 Task: Add a dependency to the task Integrate a new third-party shipping system for an e-commerce website , the existing task  Create a new online booking system for a salon or spa in the project AgileMastery
Action: Mouse moved to (76, 275)
Screenshot: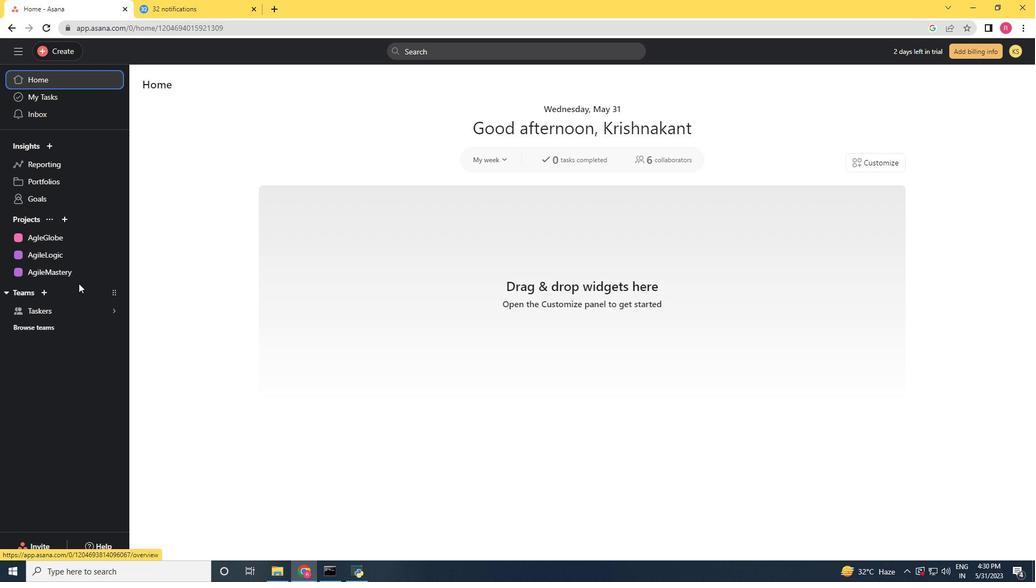 
Action: Mouse pressed left at (76, 275)
Screenshot: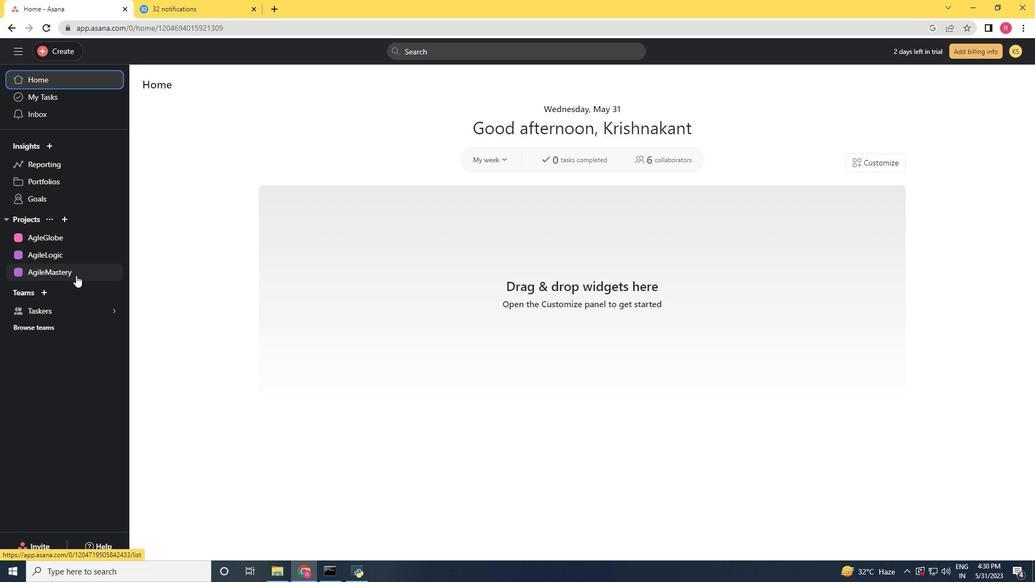 
Action: Mouse moved to (348, 384)
Screenshot: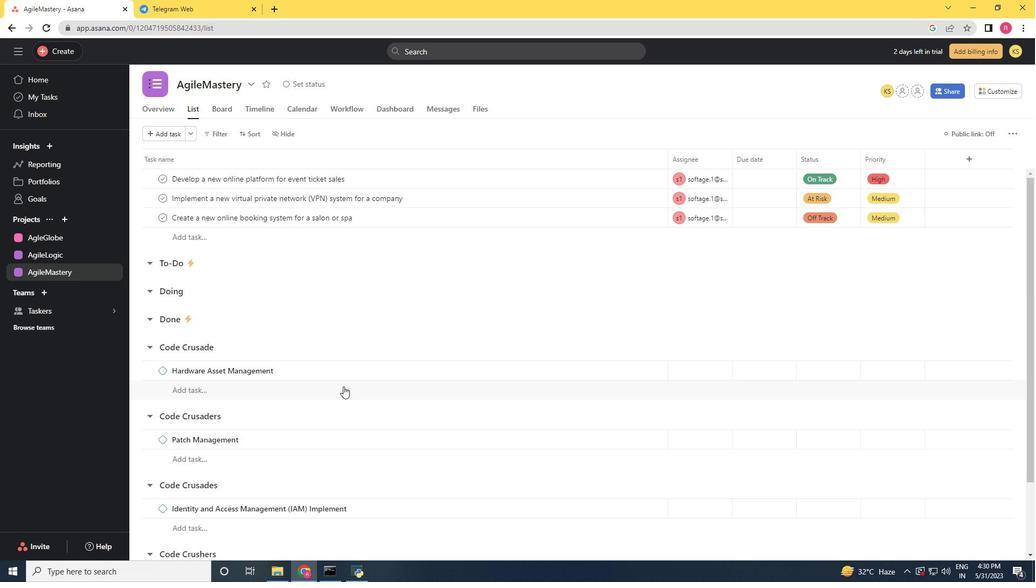 
Action: Mouse scrolled (348, 383) with delta (0, 0)
Screenshot: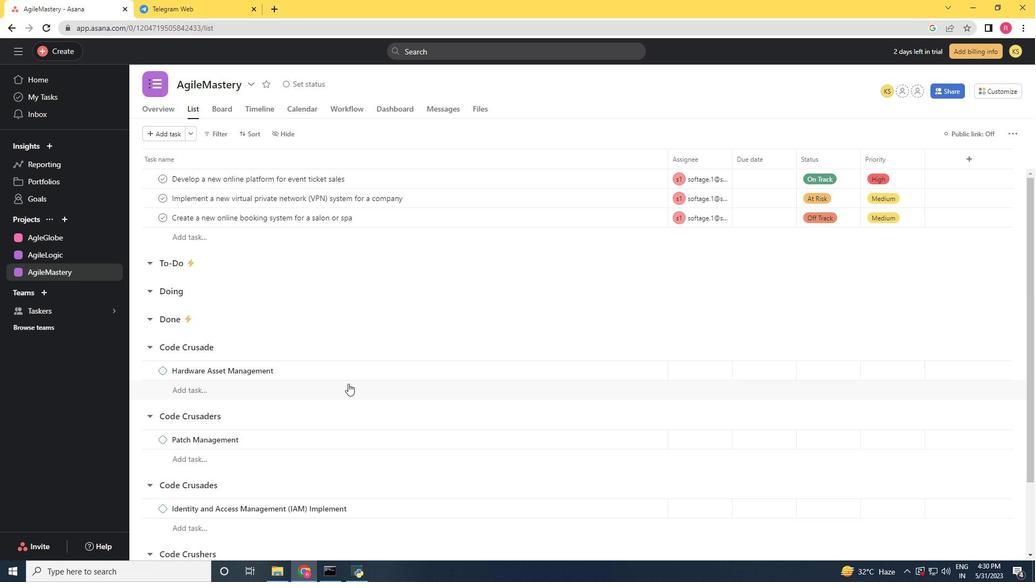 
Action: Mouse scrolled (348, 383) with delta (0, 0)
Screenshot: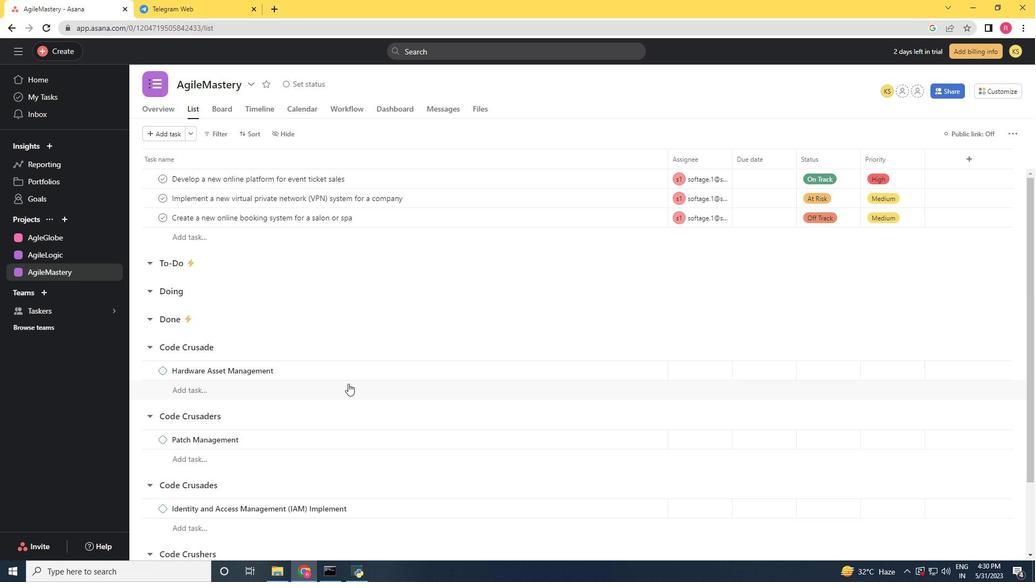 
Action: Mouse scrolled (348, 383) with delta (0, 0)
Screenshot: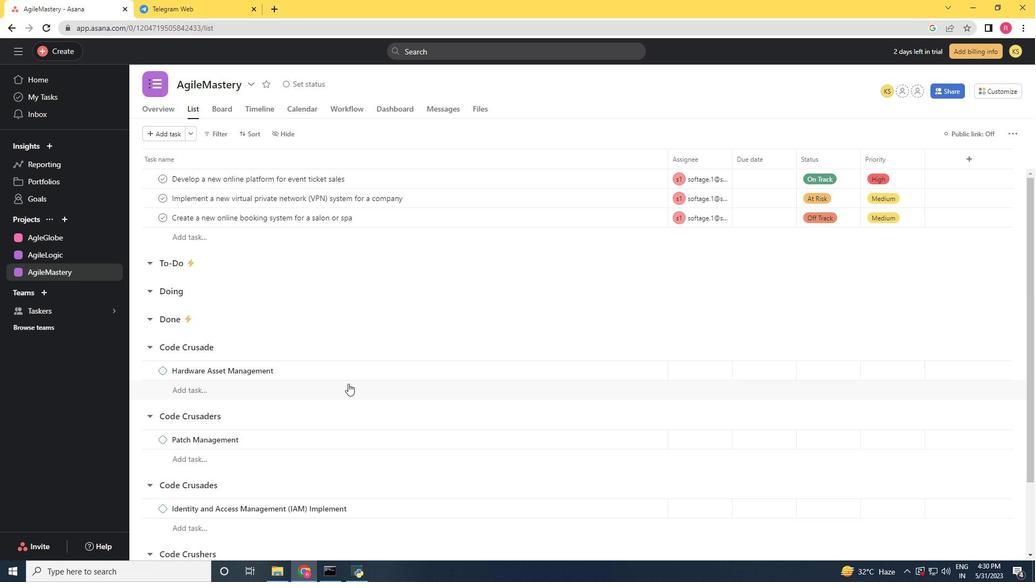 
Action: Mouse scrolled (348, 383) with delta (0, 0)
Screenshot: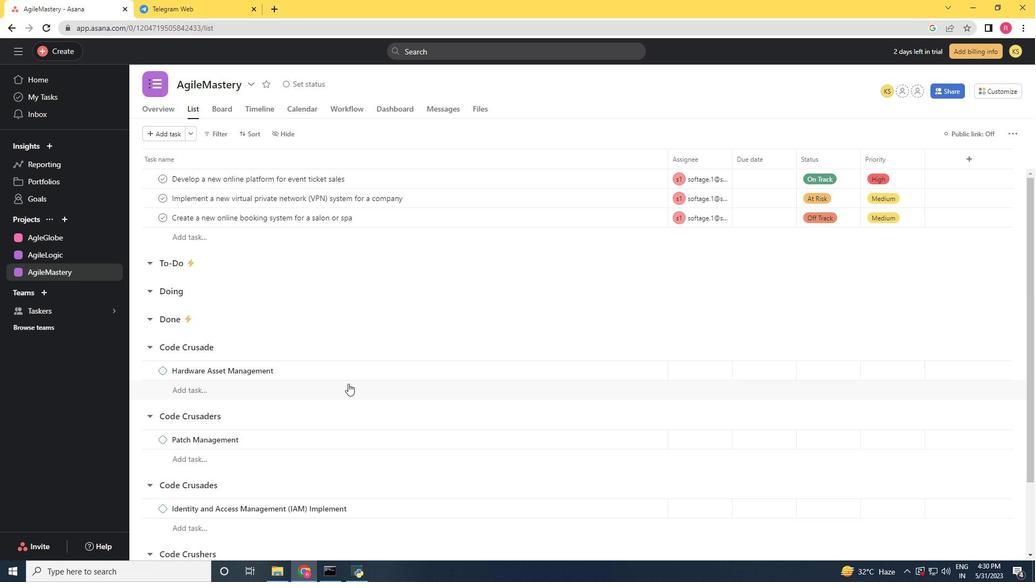 
Action: Mouse scrolled (348, 383) with delta (0, 0)
Screenshot: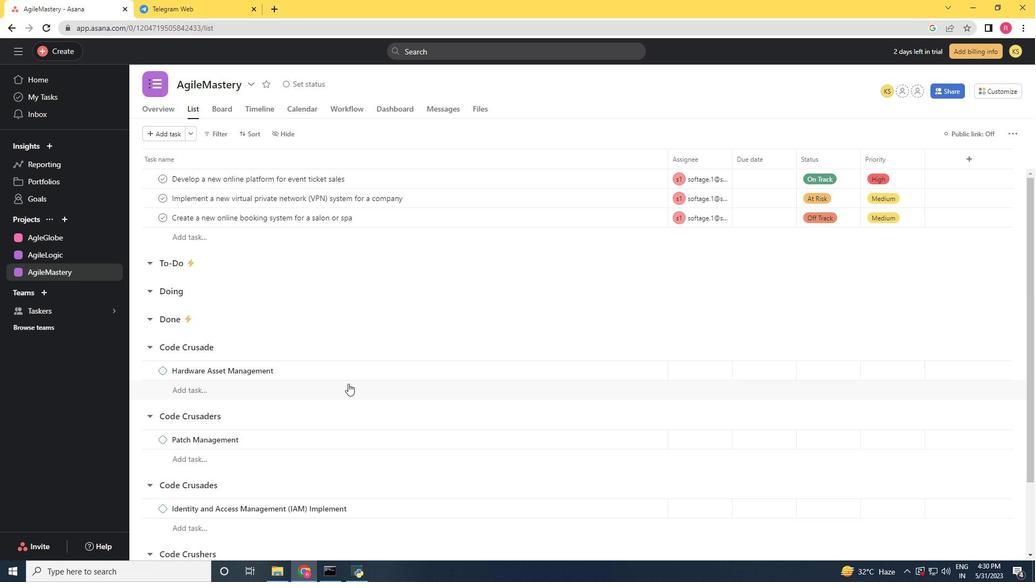 
Action: Mouse moved to (507, 495)
Screenshot: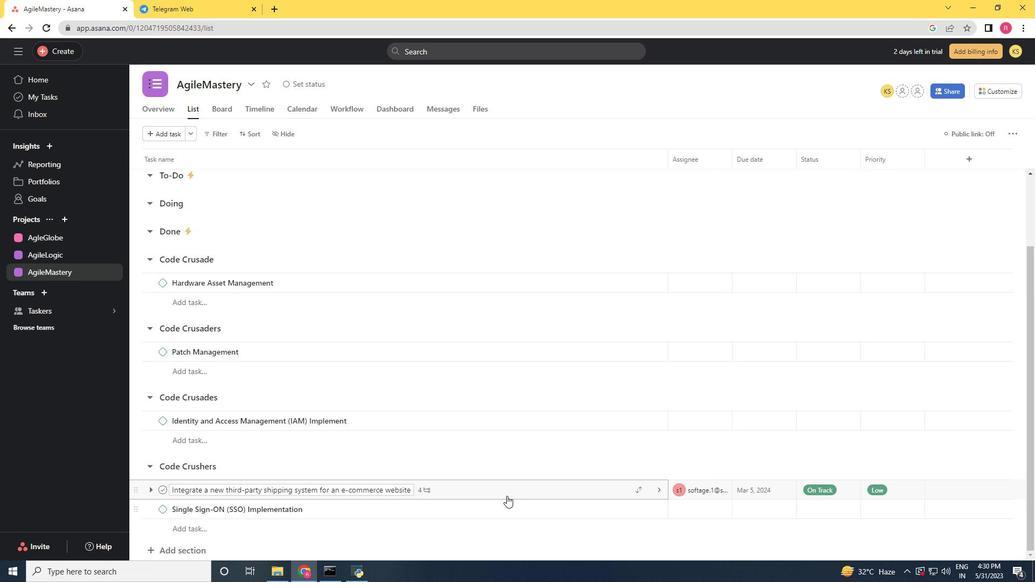 
Action: Mouse pressed left at (507, 495)
Screenshot: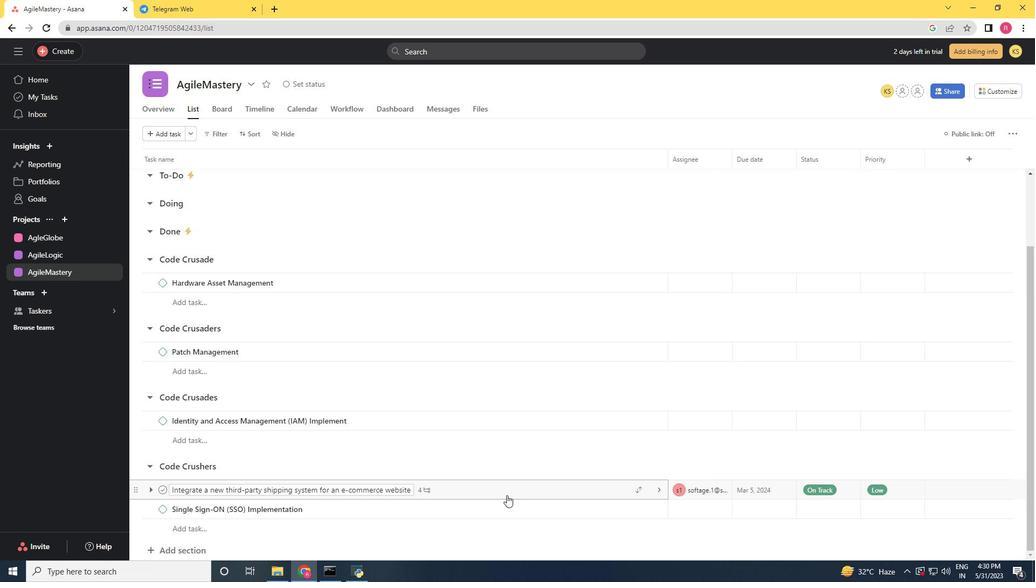 
Action: Mouse moved to (783, 311)
Screenshot: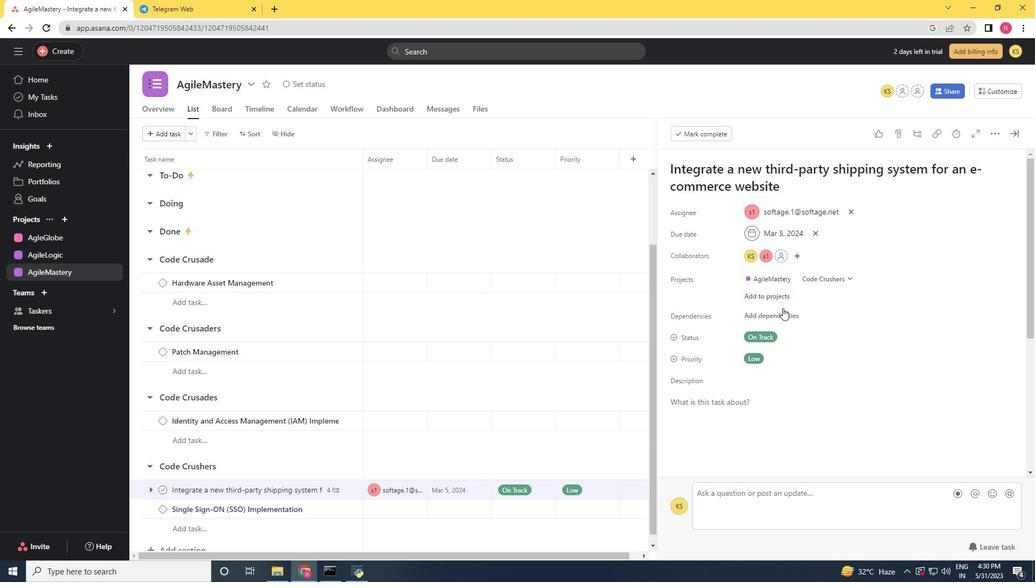 
Action: Mouse pressed left at (783, 311)
Screenshot: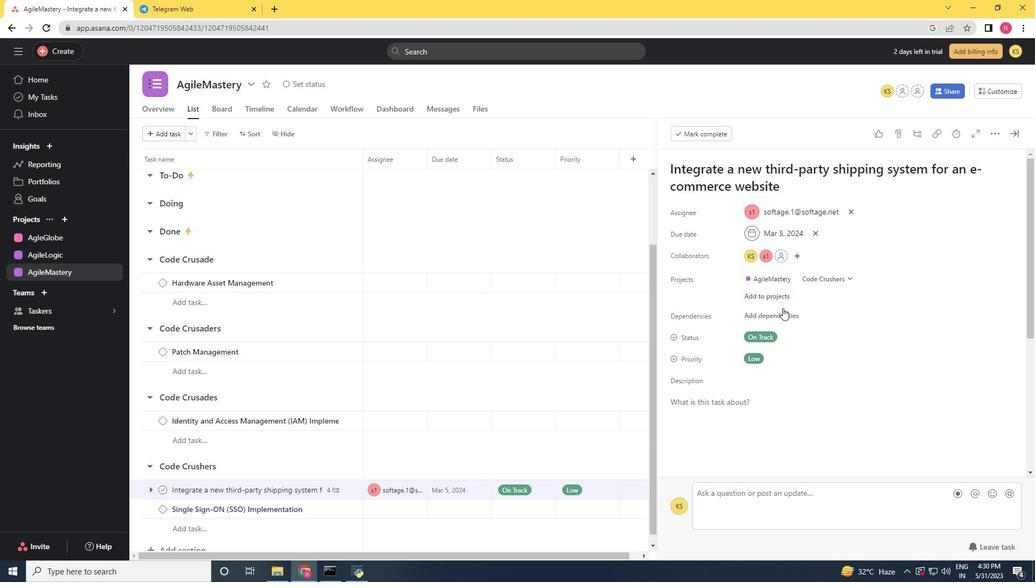 
Action: Mouse moved to (760, 380)
Screenshot: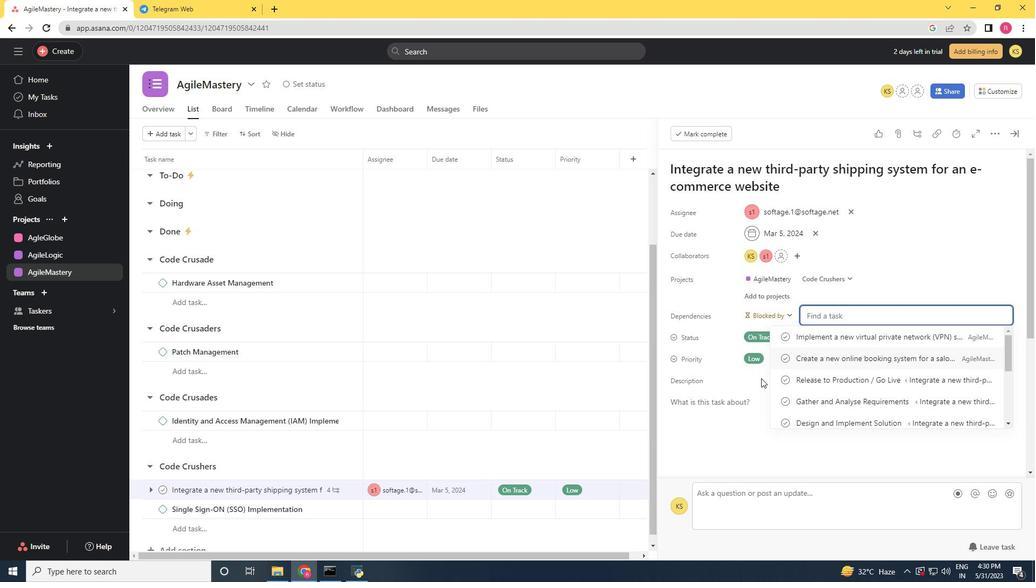 
Action: Key pressed <Key.shift>Create<Key.space>a<Key.space>new<Key.space>online<Key.space>booking<Key.space>system<Key.space>fir<Key.backspace><Key.backspace>or<Key.space>a<Key.space>salon<Key.space>or<Key.space>spa<Key.space>
Screenshot: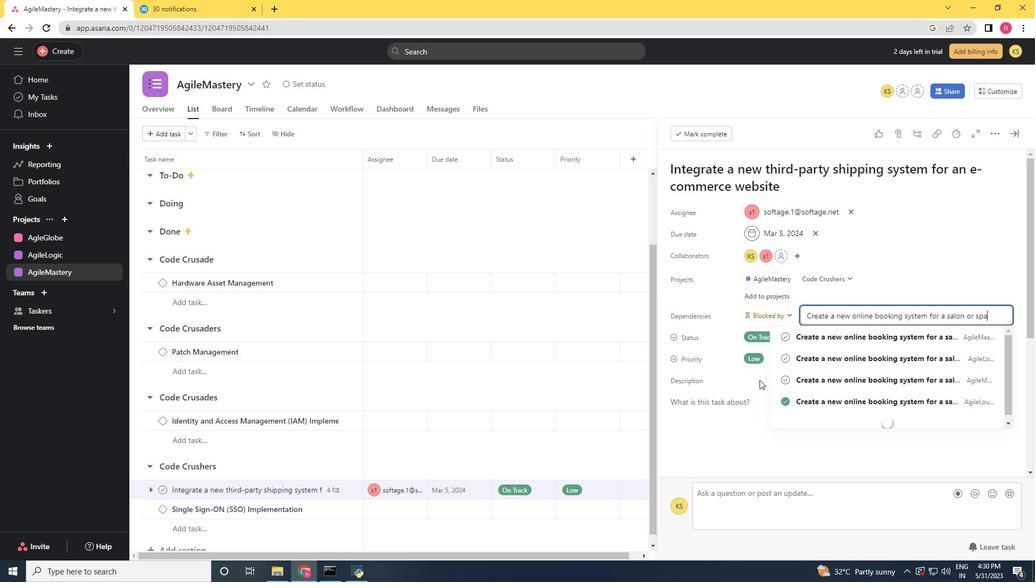 
Action: Mouse moved to (971, 338)
Screenshot: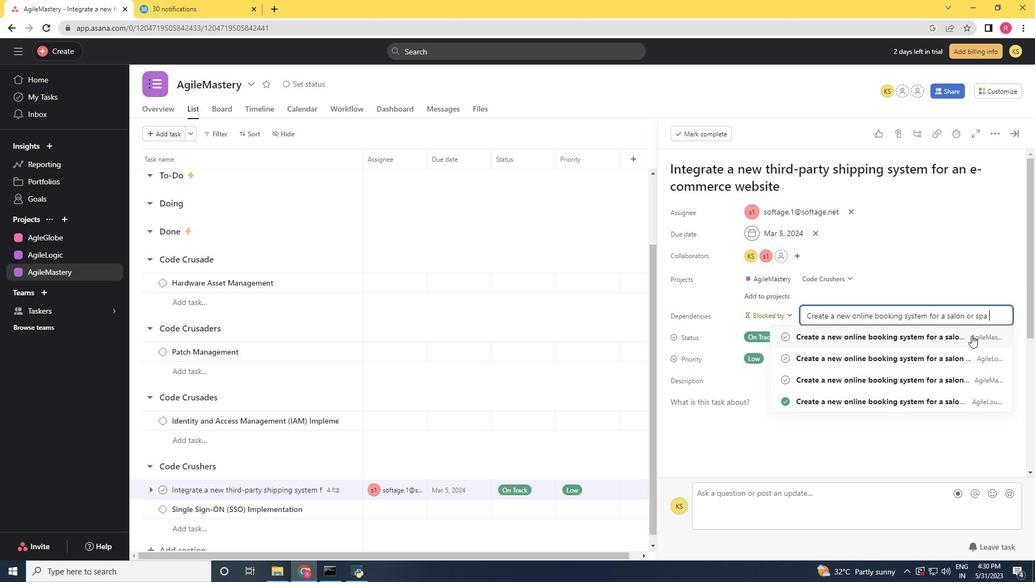 
Action: Mouse pressed left at (971, 338)
Screenshot: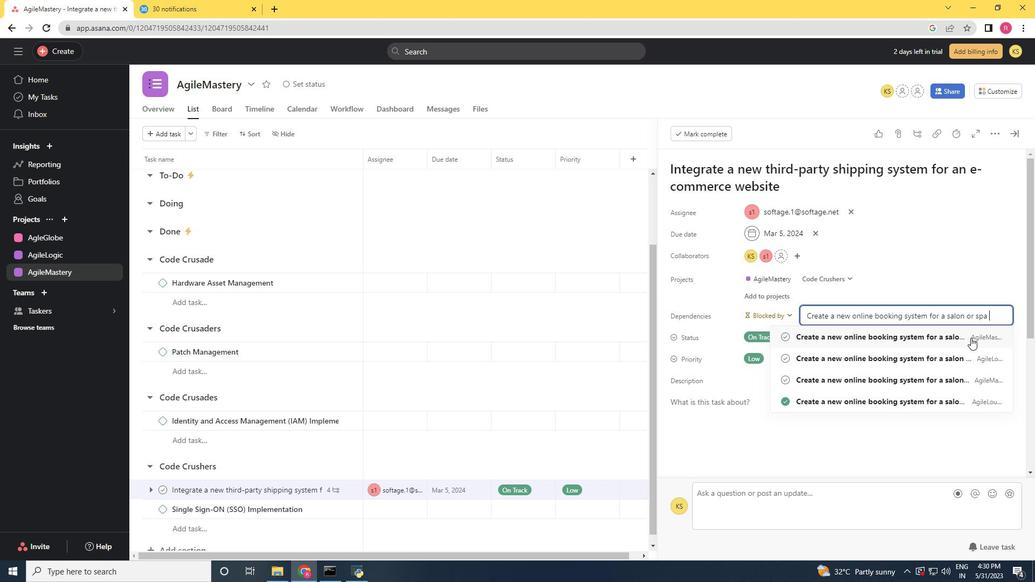
